 Task: Change the number of the first segment of HTTP live streaming output to 2.
Action: Mouse moved to (114, 14)
Screenshot: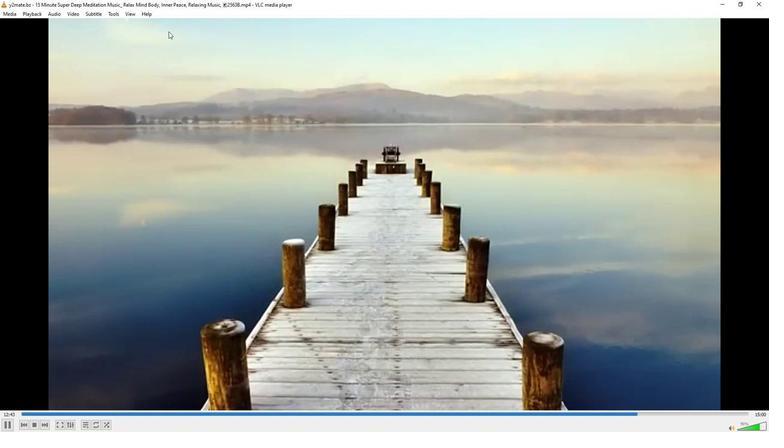 
Action: Mouse pressed left at (114, 14)
Screenshot: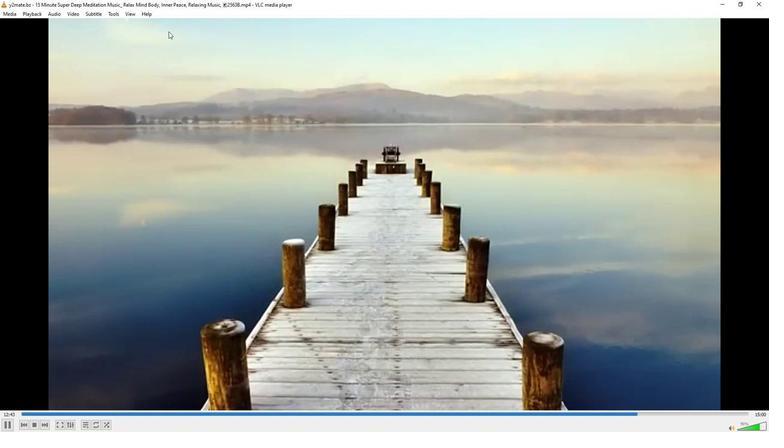 
Action: Mouse moved to (130, 109)
Screenshot: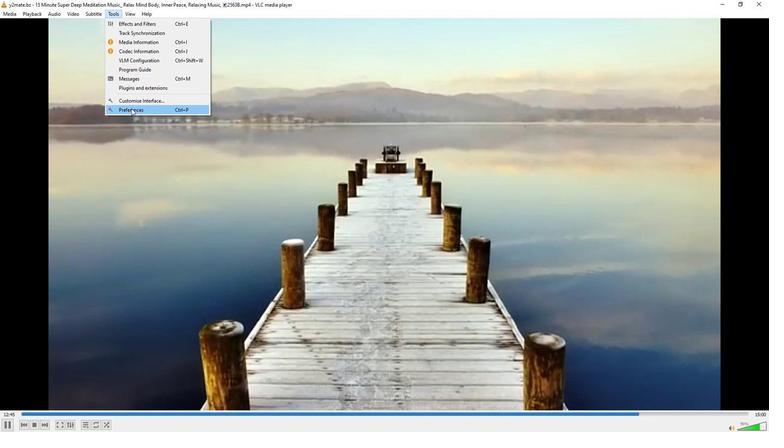 
Action: Mouse pressed left at (130, 109)
Screenshot: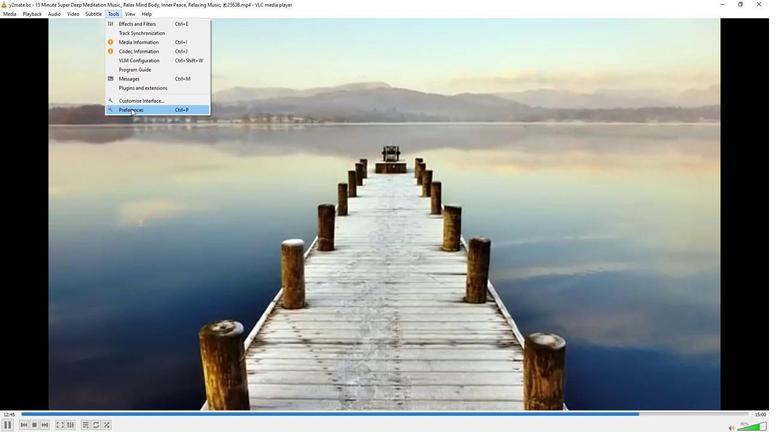 
Action: Mouse moved to (254, 354)
Screenshot: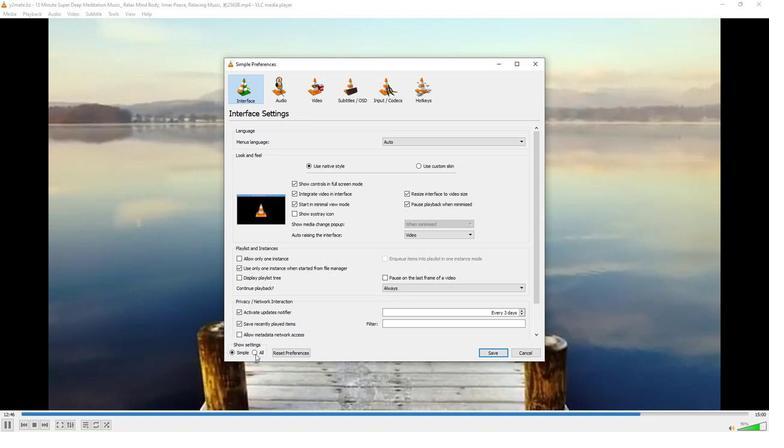
Action: Mouse pressed left at (254, 354)
Screenshot: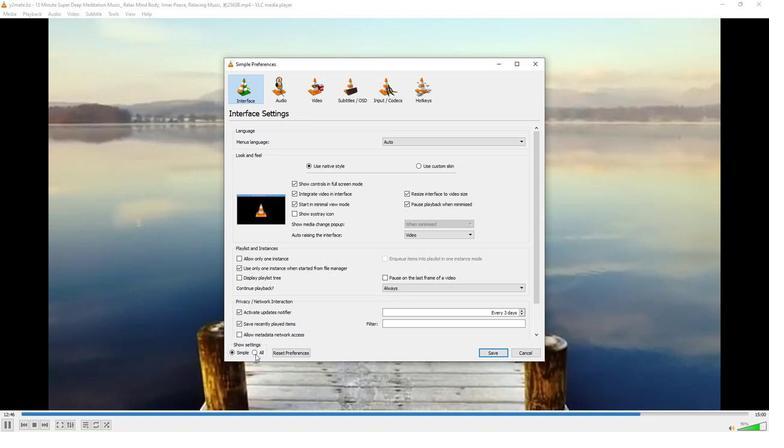 
Action: Mouse moved to (258, 293)
Screenshot: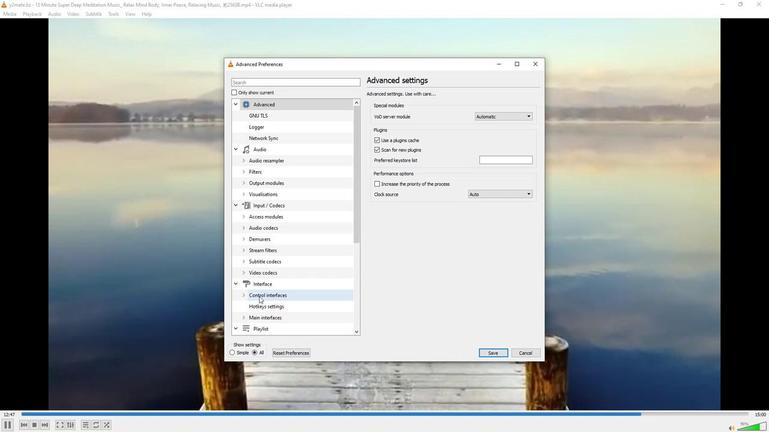 
Action: Mouse scrolled (258, 292) with delta (0, 0)
Screenshot: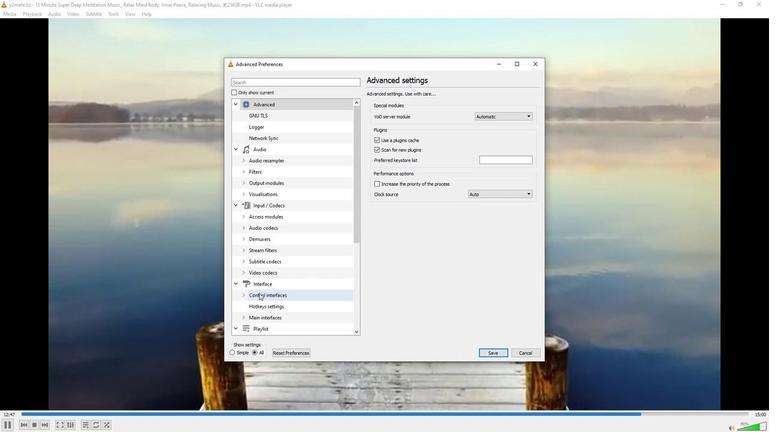 
Action: Mouse moved to (258, 292)
Screenshot: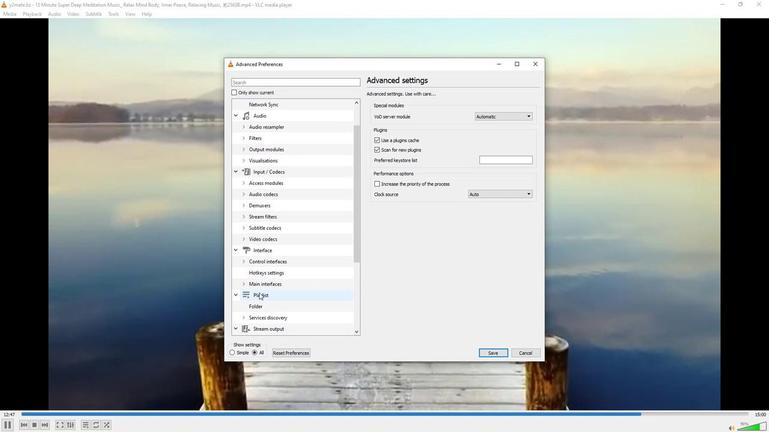 
Action: Mouse scrolled (258, 291) with delta (0, 0)
Screenshot: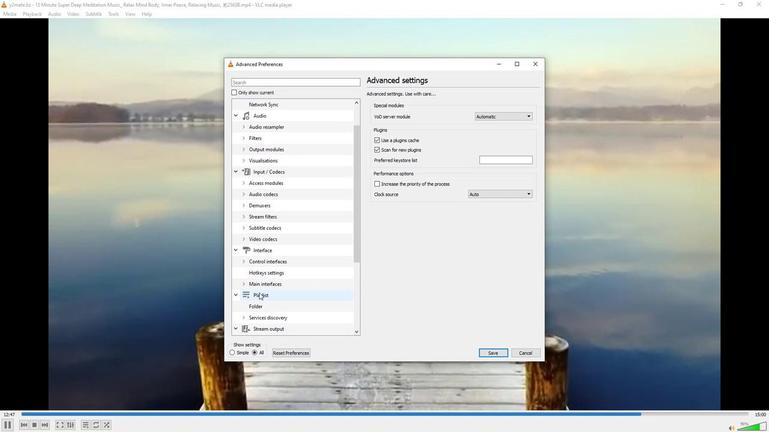 
Action: Mouse moved to (239, 307)
Screenshot: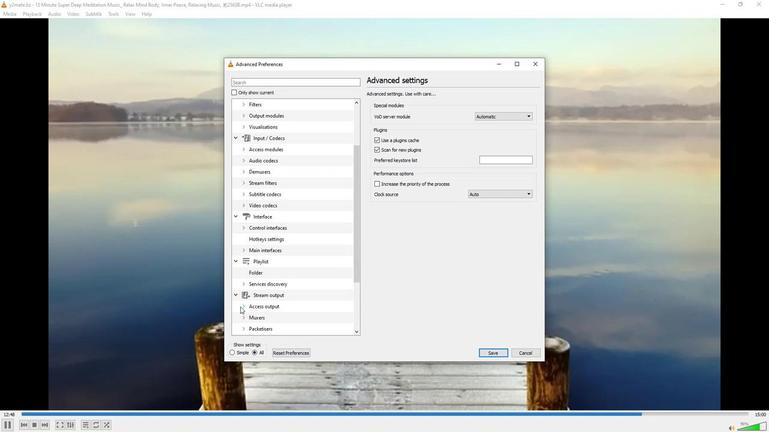 
Action: Mouse pressed left at (239, 307)
Screenshot: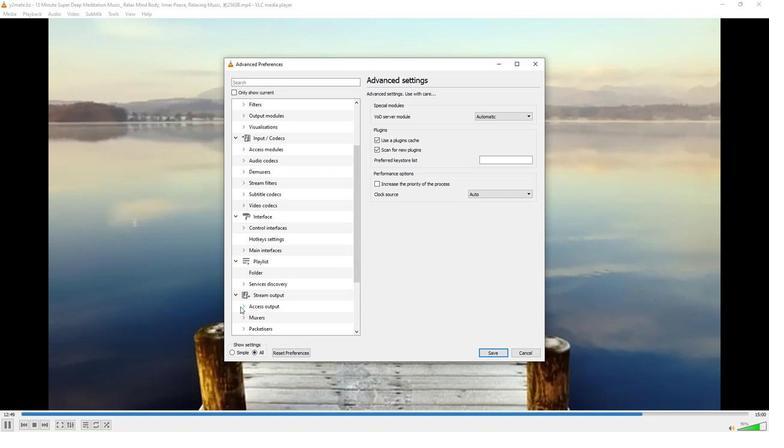 
Action: Mouse moved to (267, 319)
Screenshot: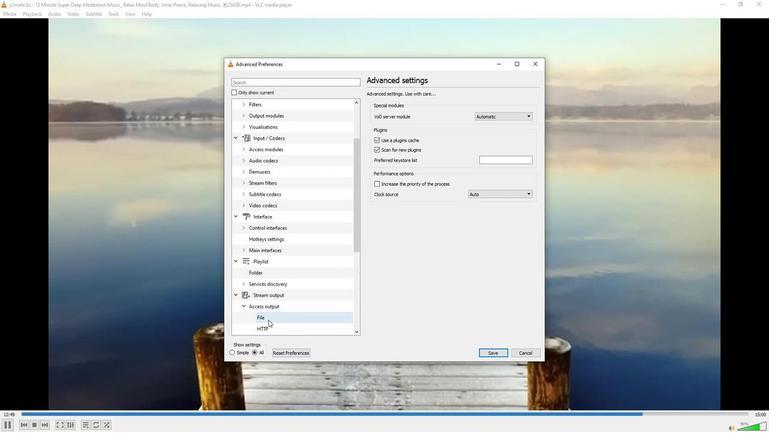 
Action: Mouse scrolled (267, 319) with delta (0, 0)
Screenshot: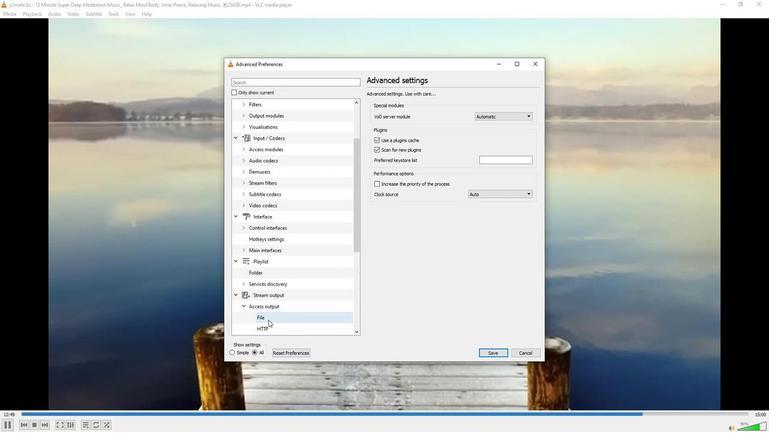 
Action: Mouse moved to (257, 305)
Screenshot: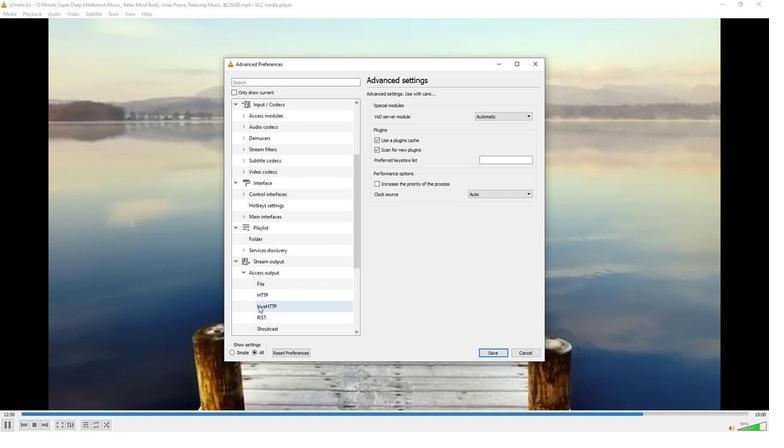 
Action: Mouse pressed left at (257, 305)
Screenshot: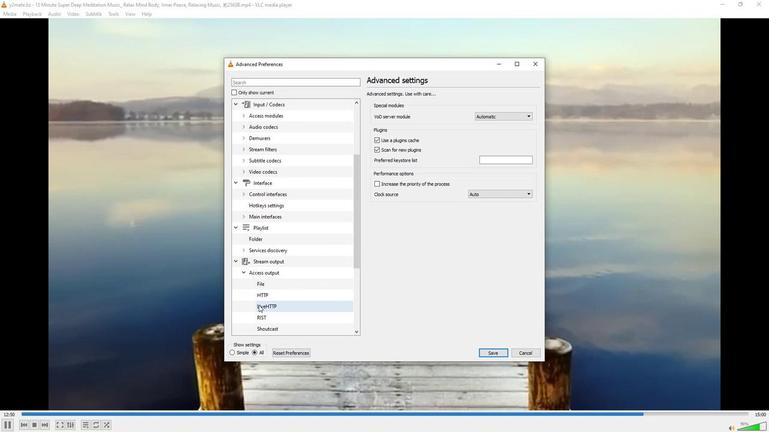 
Action: Mouse moved to (537, 126)
Screenshot: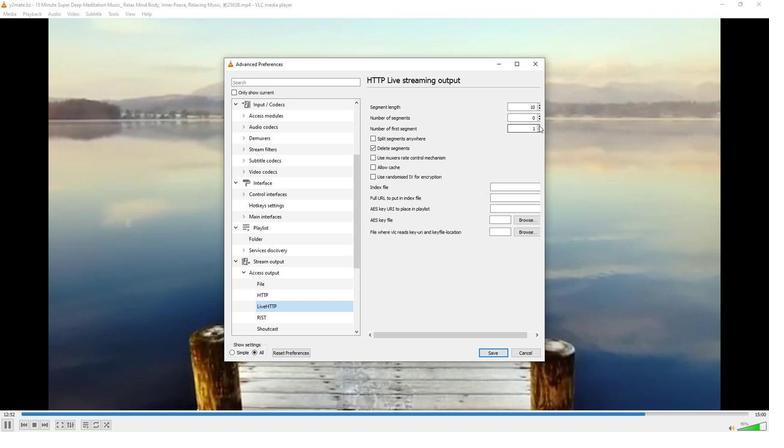 
Action: Mouse pressed left at (537, 126)
Screenshot: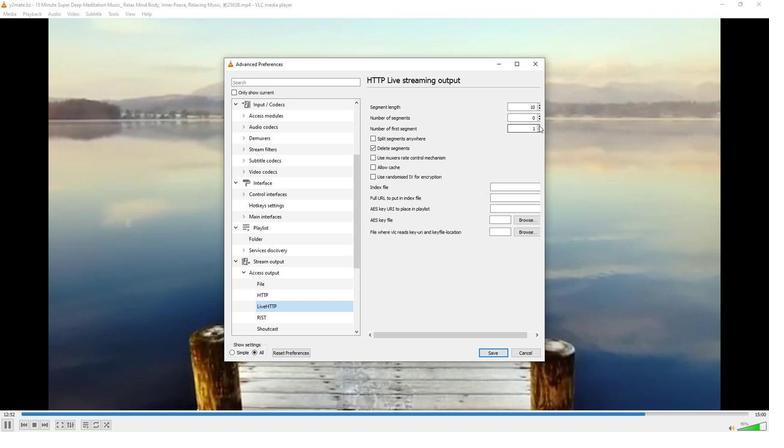 
Action: Mouse moved to (518, 162)
Screenshot: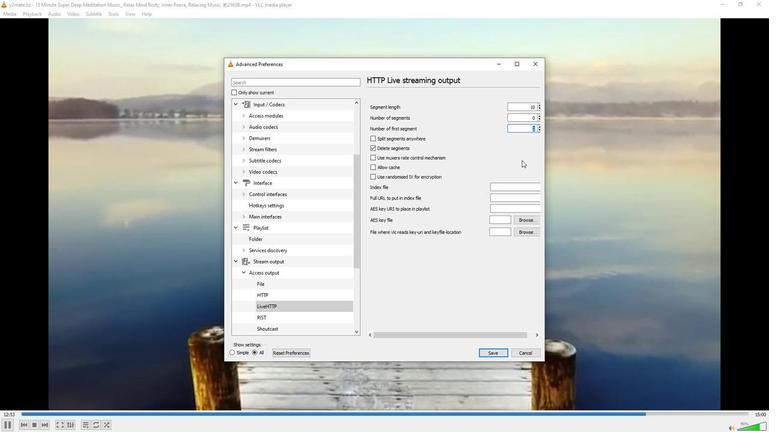 
